 Task: Change the event color to Red.
Action: Mouse moved to (97, 148)
Screenshot: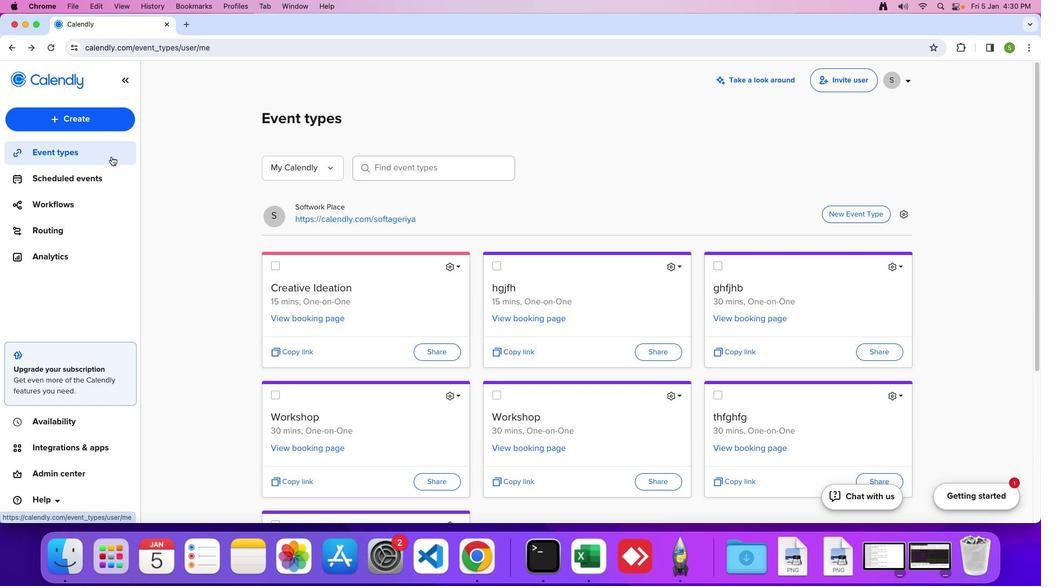 
Action: Mouse pressed left at (97, 148)
Screenshot: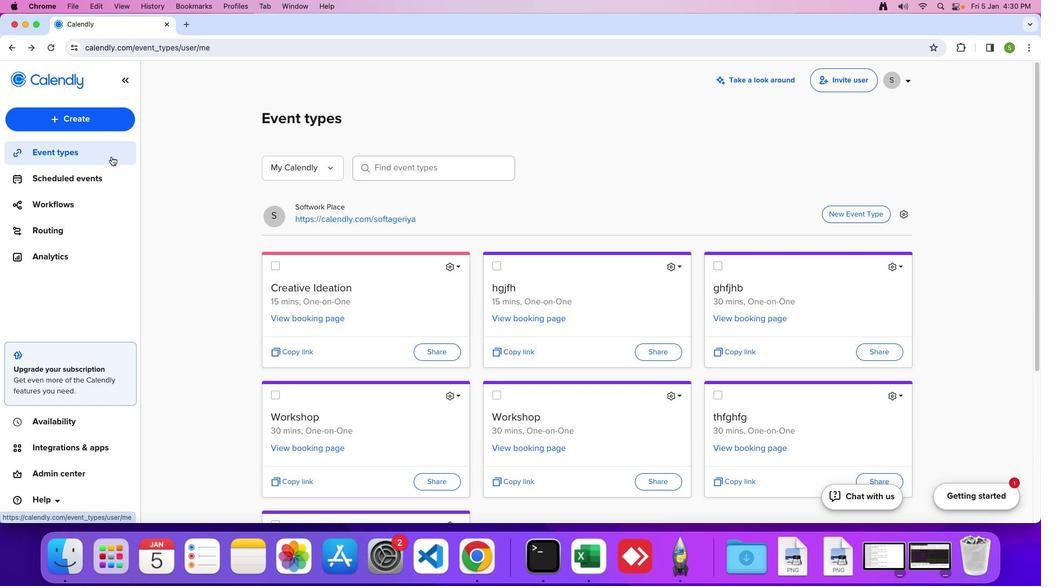 
Action: Mouse moved to (462, 265)
Screenshot: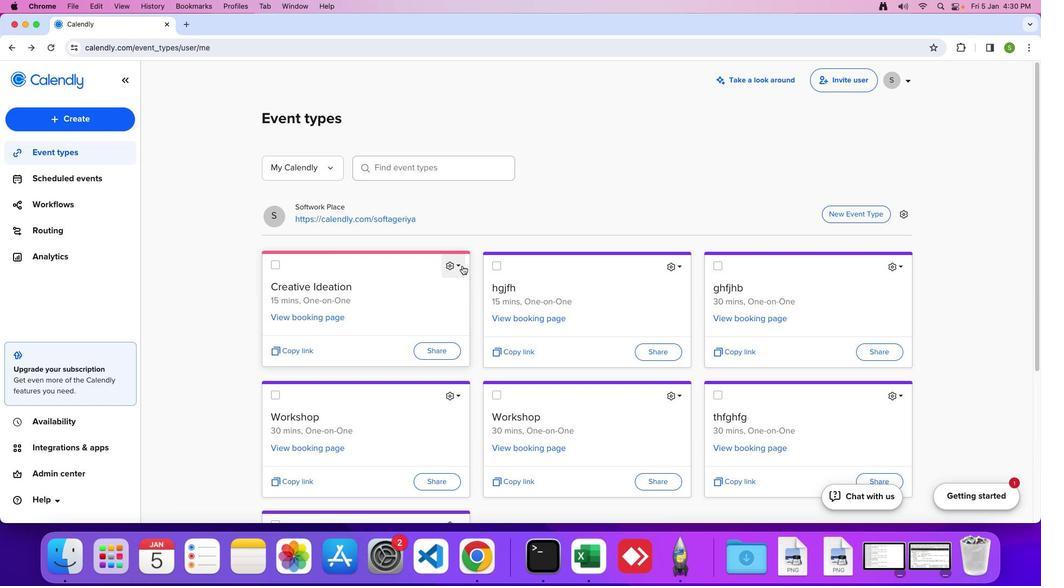 
Action: Mouse pressed left at (462, 265)
Screenshot: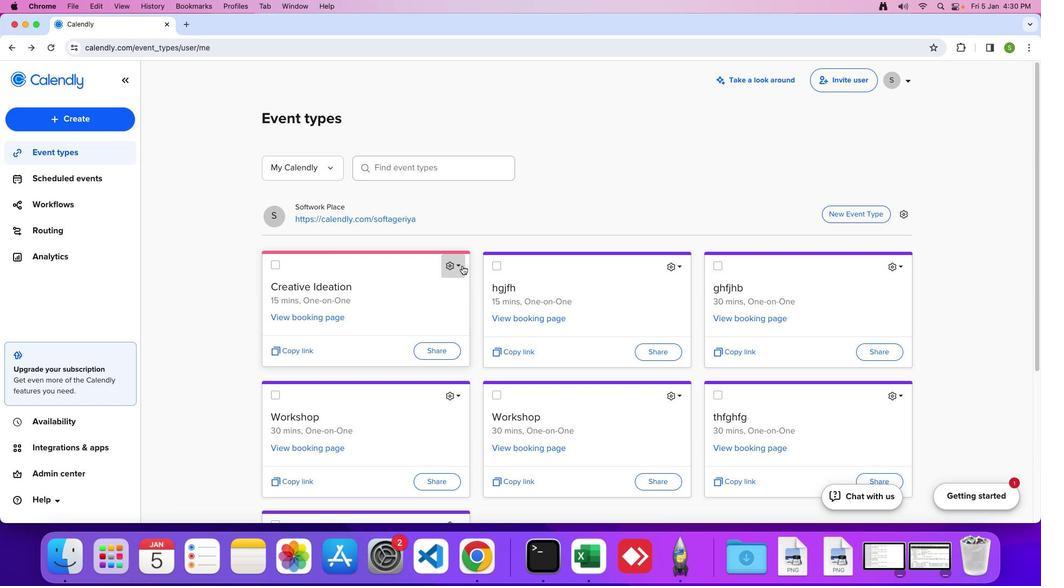 
Action: Mouse moved to (429, 299)
Screenshot: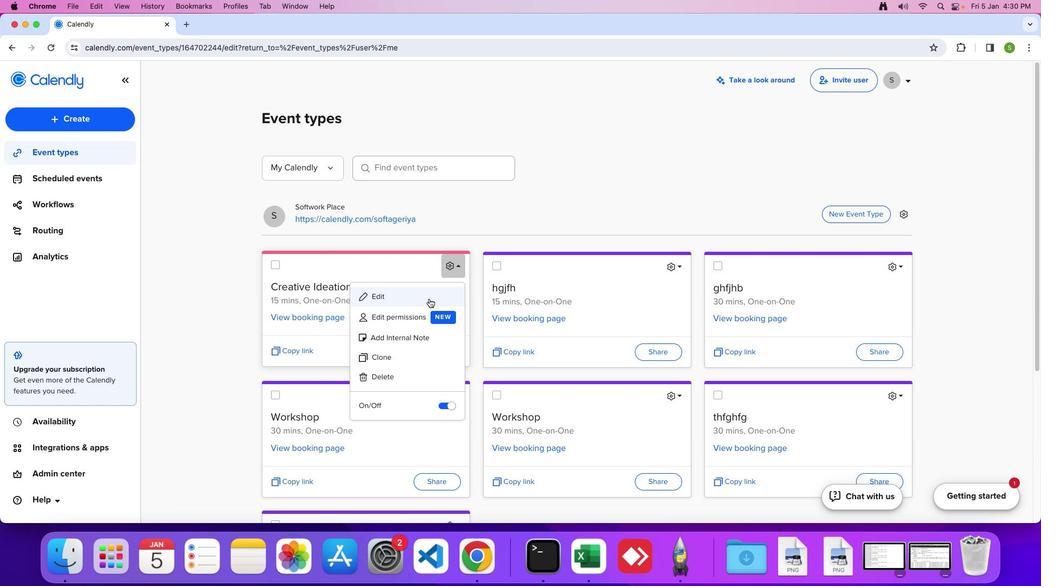 
Action: Mouse pressed left at (429, 299)
Screenshot: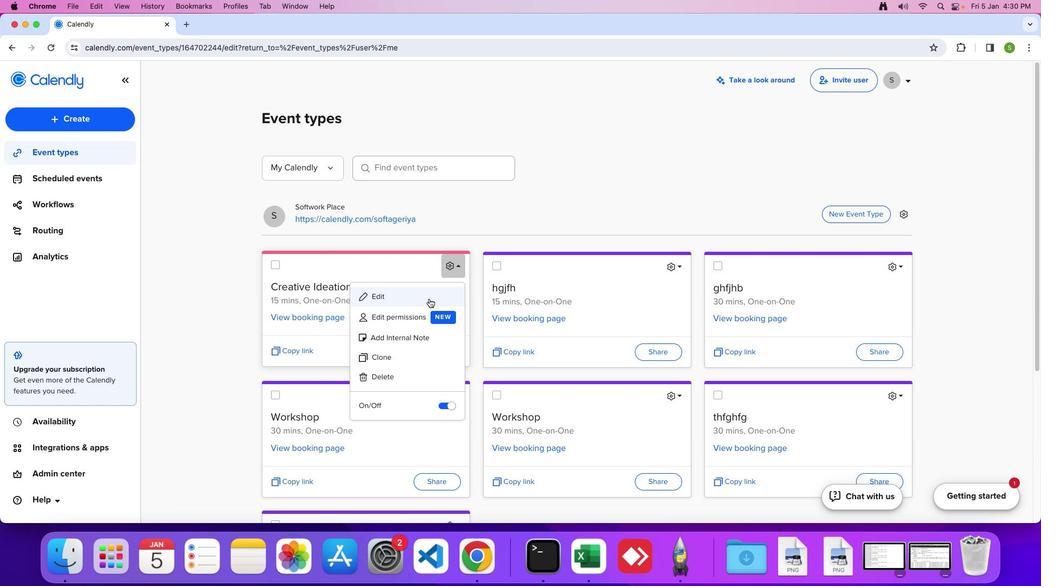 
Action: Mouse moved to (185, 165)
Screenshot: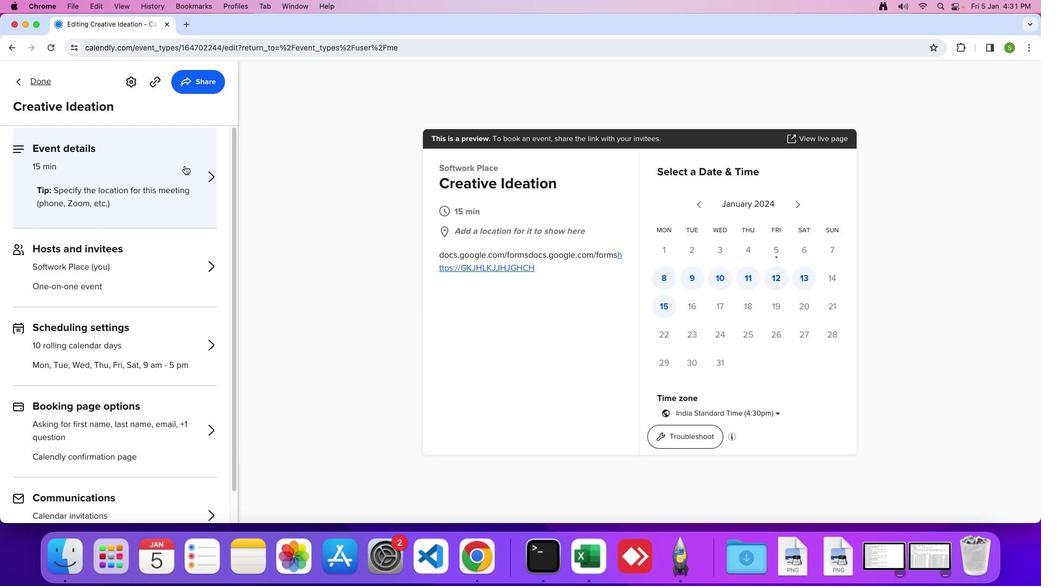 
Action: Mouse pressed left at (185, 165)
Screenshot: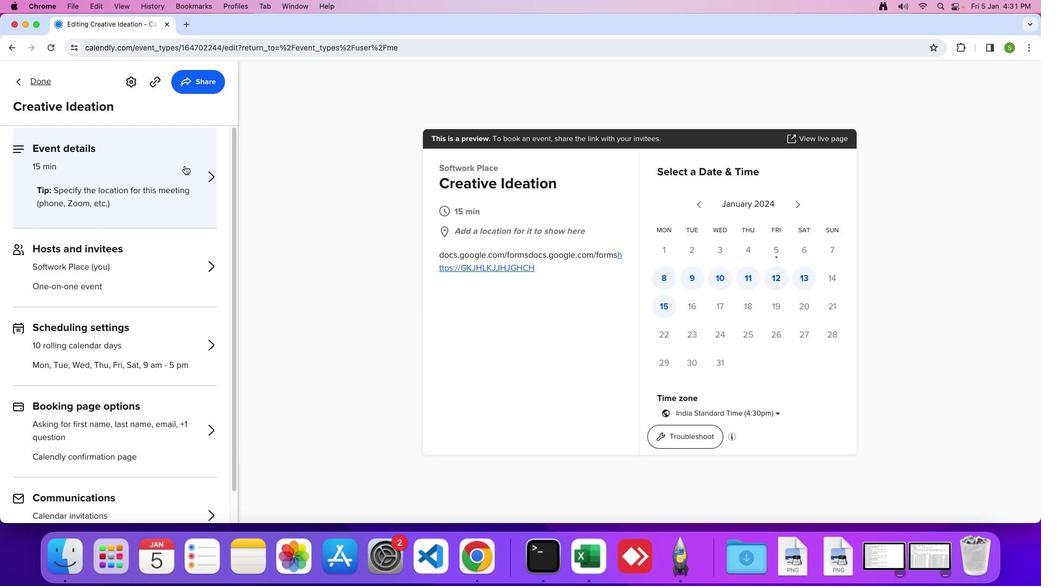 
Action: Mouse moved to (40, 169)
Screenshot: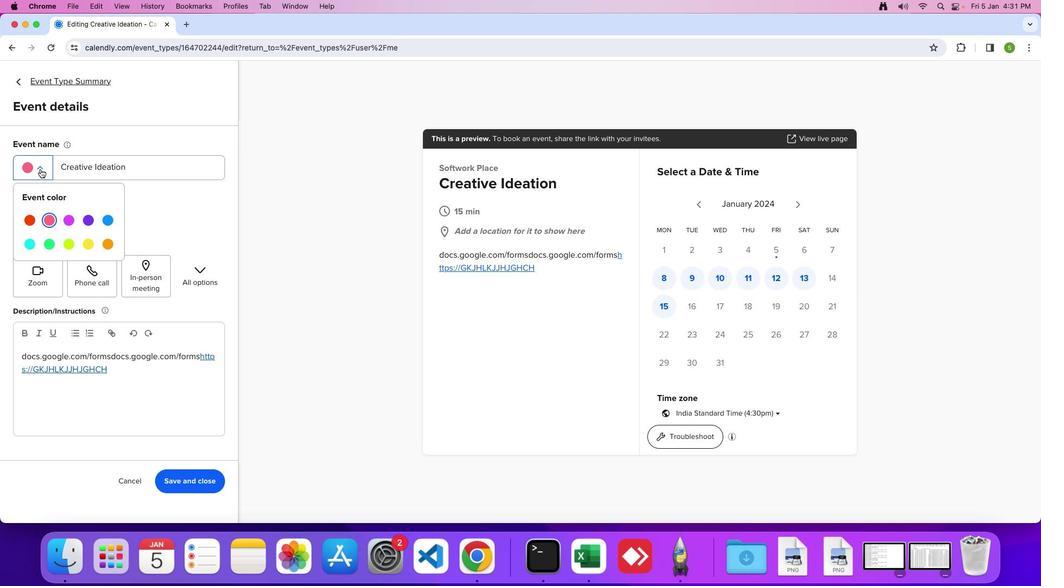 
Action: Mouse pressed left at (40, 169)
Screenshot: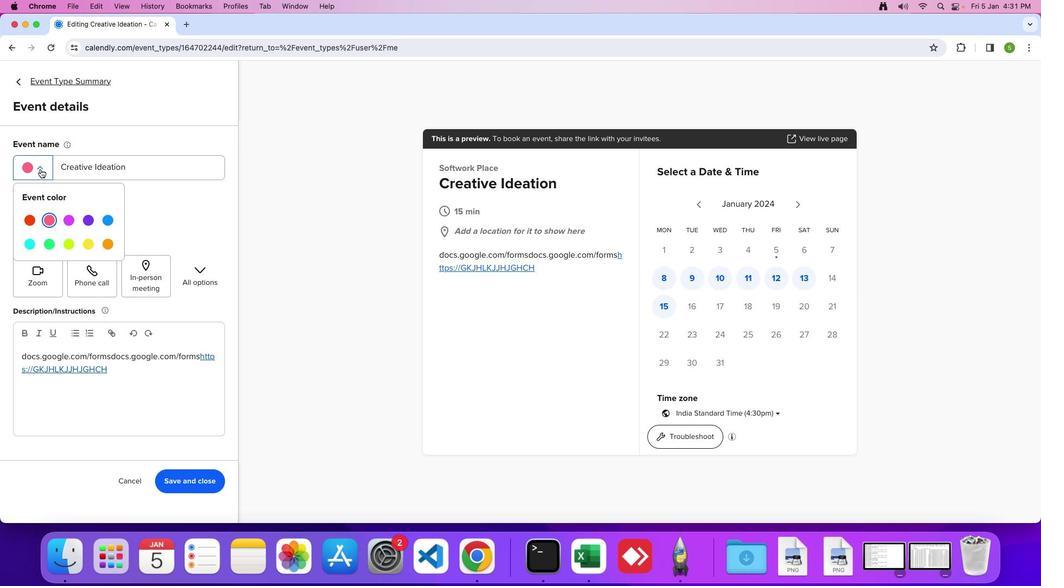 
Action: Mouse moved to (29, 216)
Screenshot: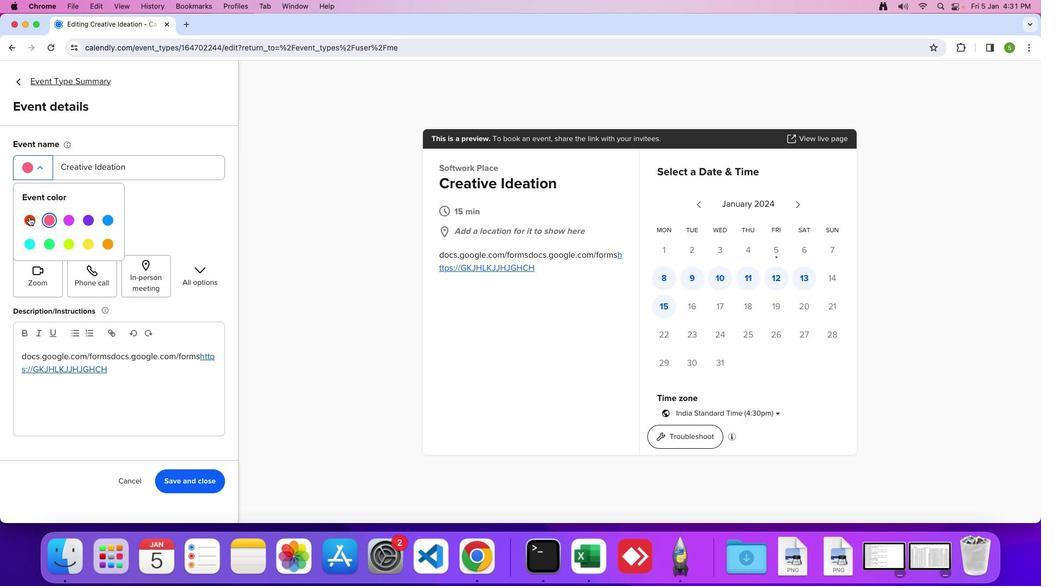 
Action: Mouse pressed left at (29, 216)
Screenshot: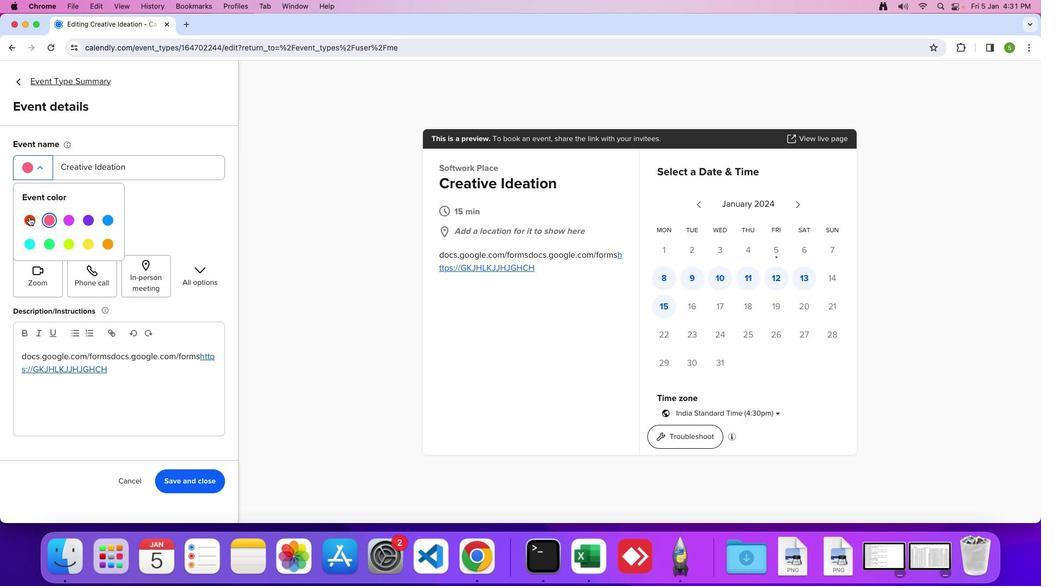 
Action: Mouse moved to (169, 480)
Screenshot: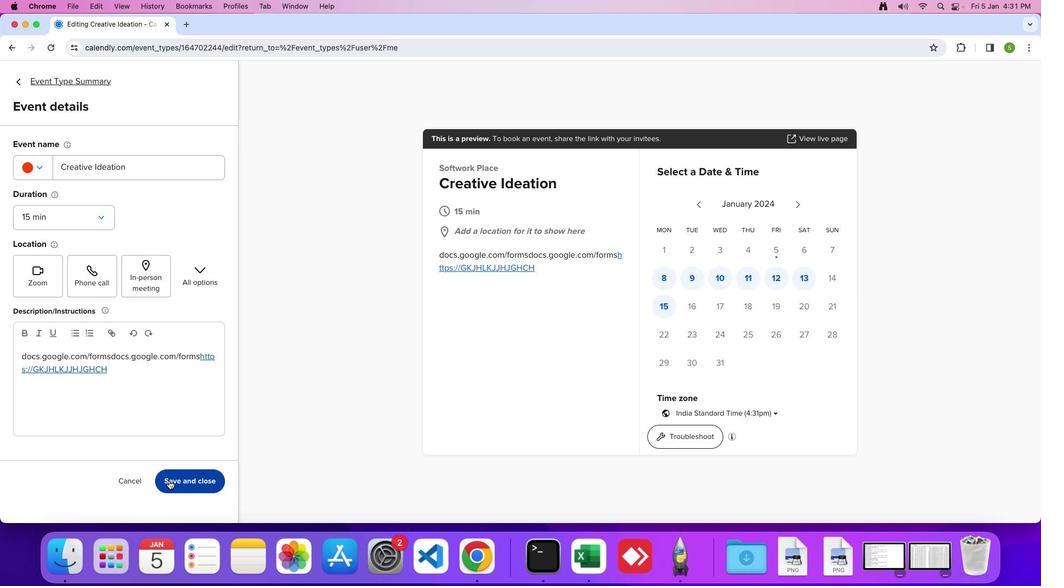
Action: Mouse pressed left at (169, 480)
Screenshot: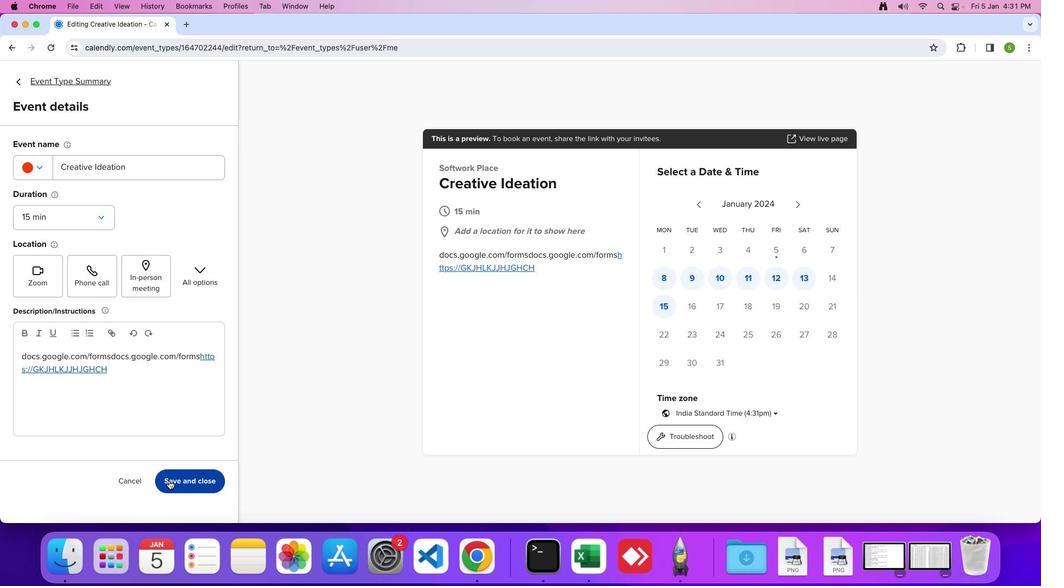 
Action: Mouse moved to (173, 483)
Screenshot: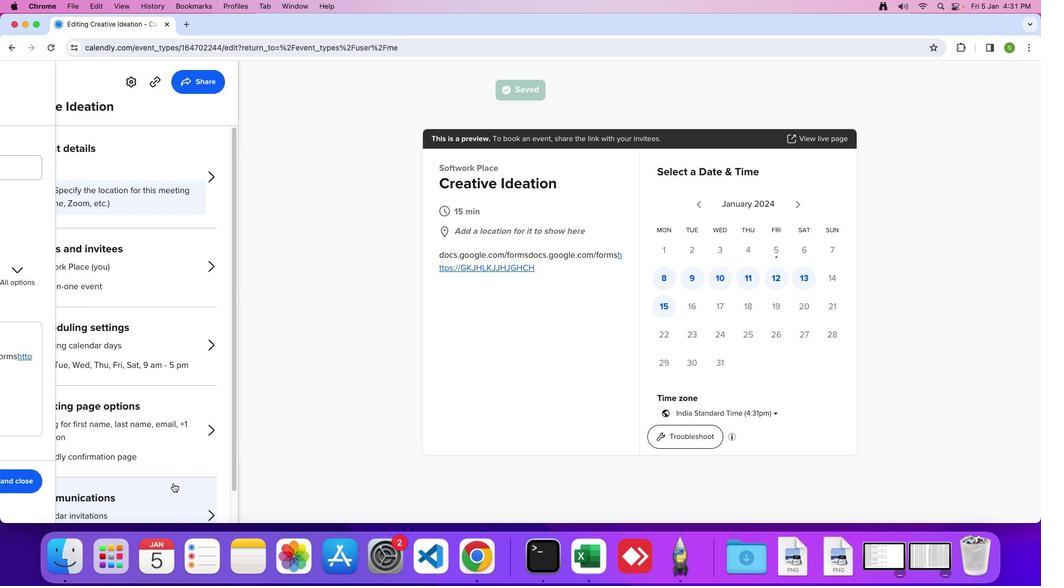 
